 Task: Create in the project WorkWave in Backlog an issue 'Develop a new tool for automated testing of webhooks and APIs', assign it to team member softage.3@softage.net and change the status to IN PROGRESS.
Action: Mouse moved to (205, 323)
Screenshot: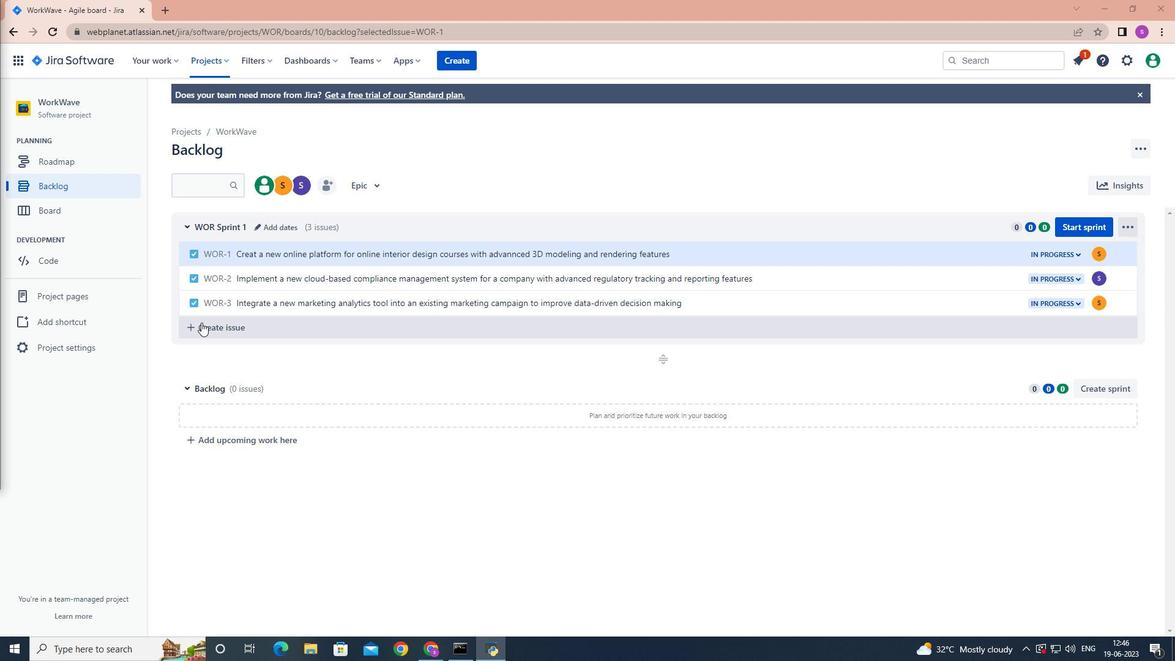 
Action: Mouse pressed left at (205, 323)
Screenshot: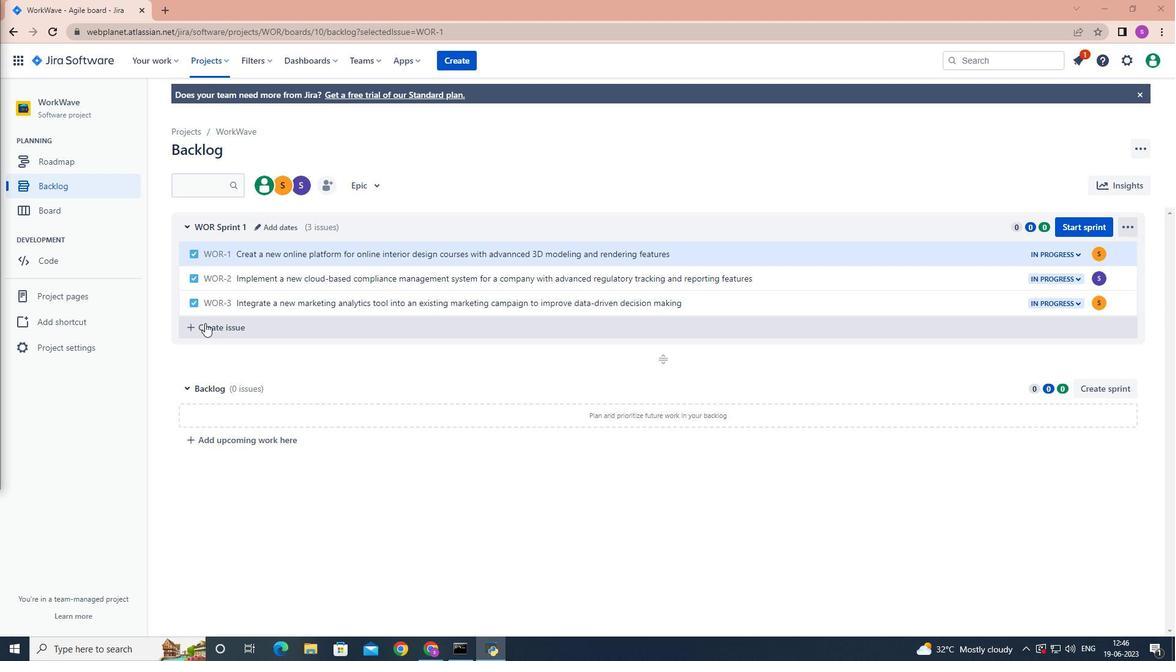 
Action: Mouse moved to (205, 321)
Screenshot: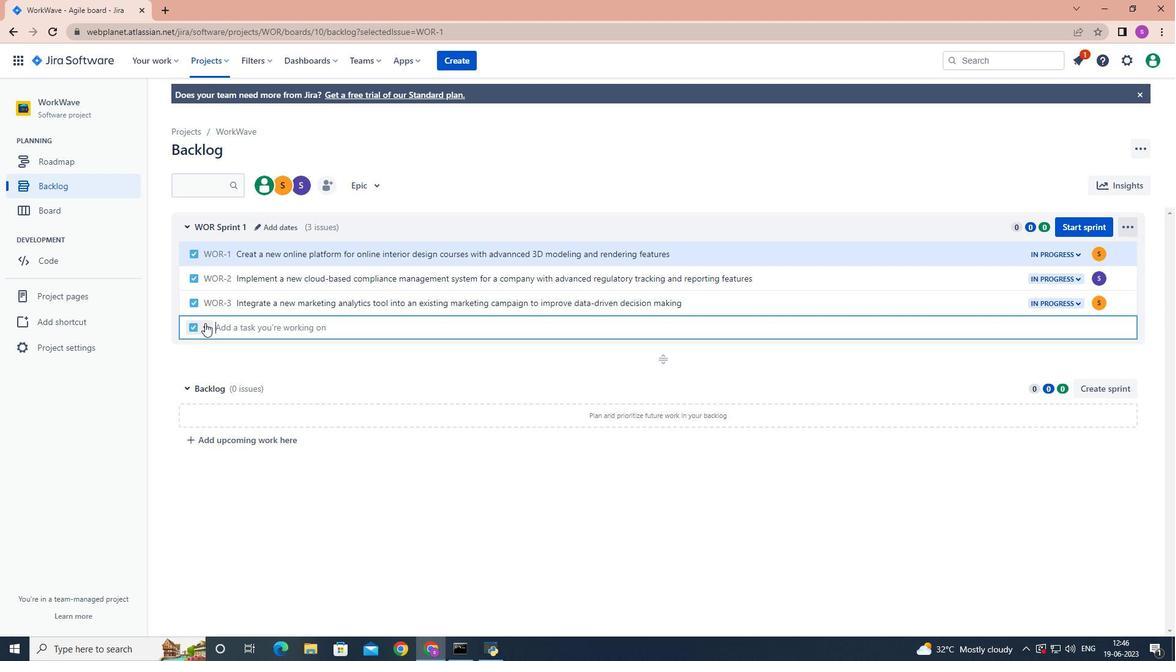 
Action: Key pressed <Key.shift>Develop<Key.space>a<Key.space>new<Key.space>tool<Key.space>for<Key.space>automated<Key.space>testing<Key.space>of<Key.space>webhooks<Key.space>ans<Key.space><Key.shift>APIs<Key.space><Key.enter>
Screenshot: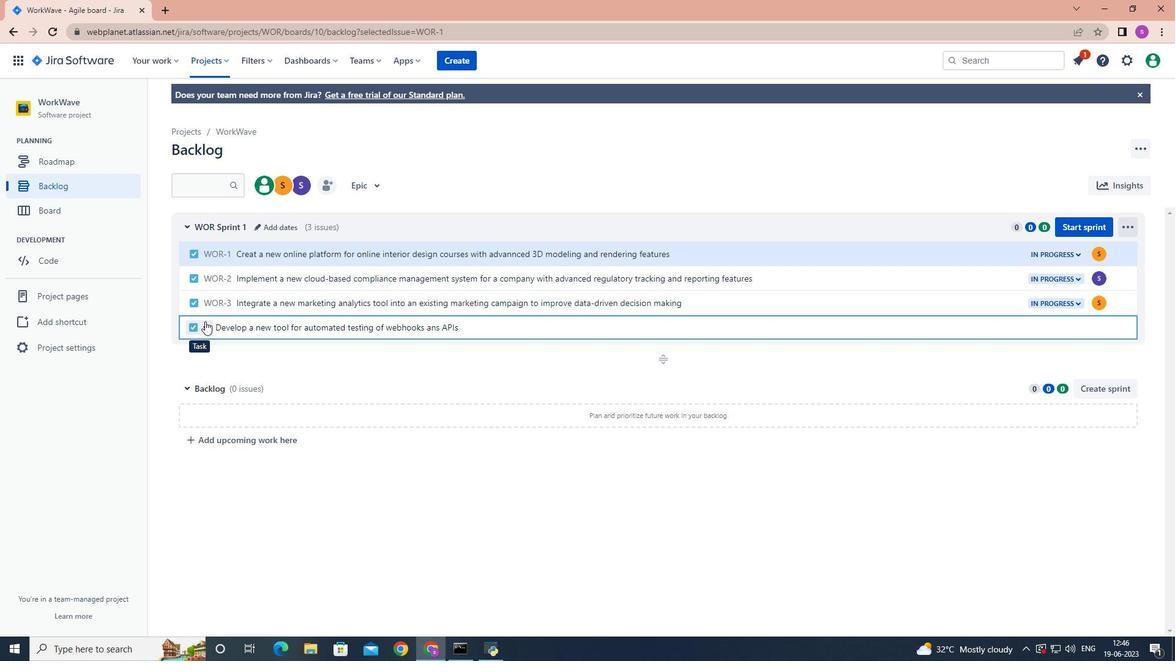 
Action: Mouse moved to (1099, 329)
Screenshot: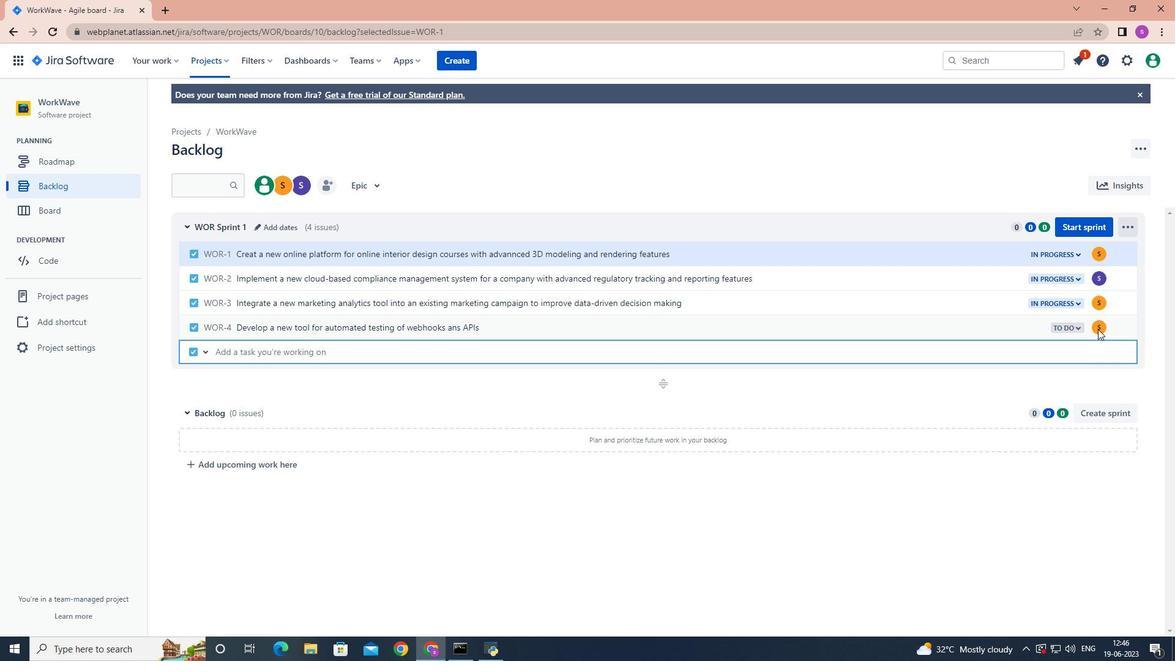 
Action: Mouse pressed left at (1099, 329)
Screenshot: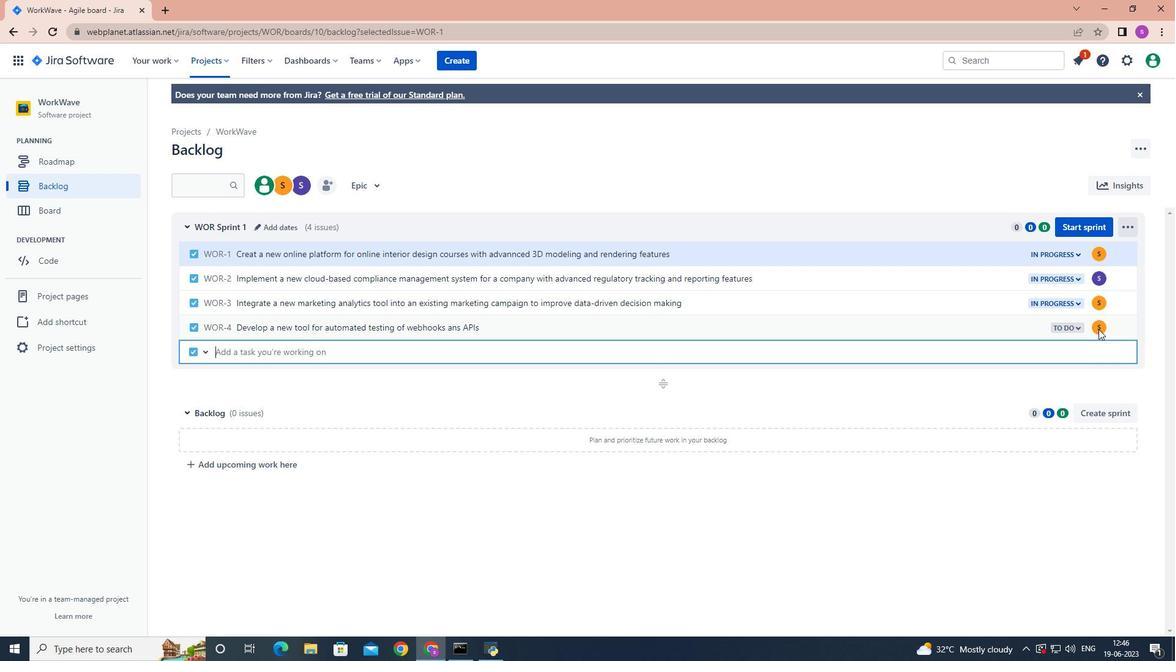 
Action: Mouse pressed left at (1099, 329)
Screenshot: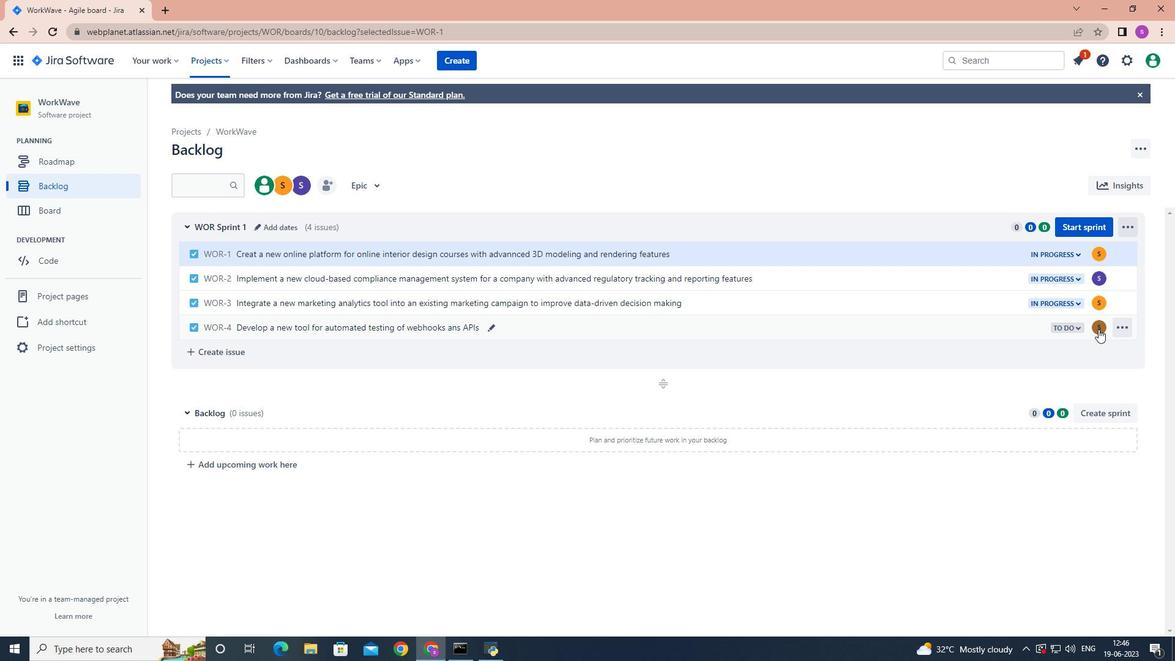 
Action: Mouse moved to (991, 309)
Screenshot: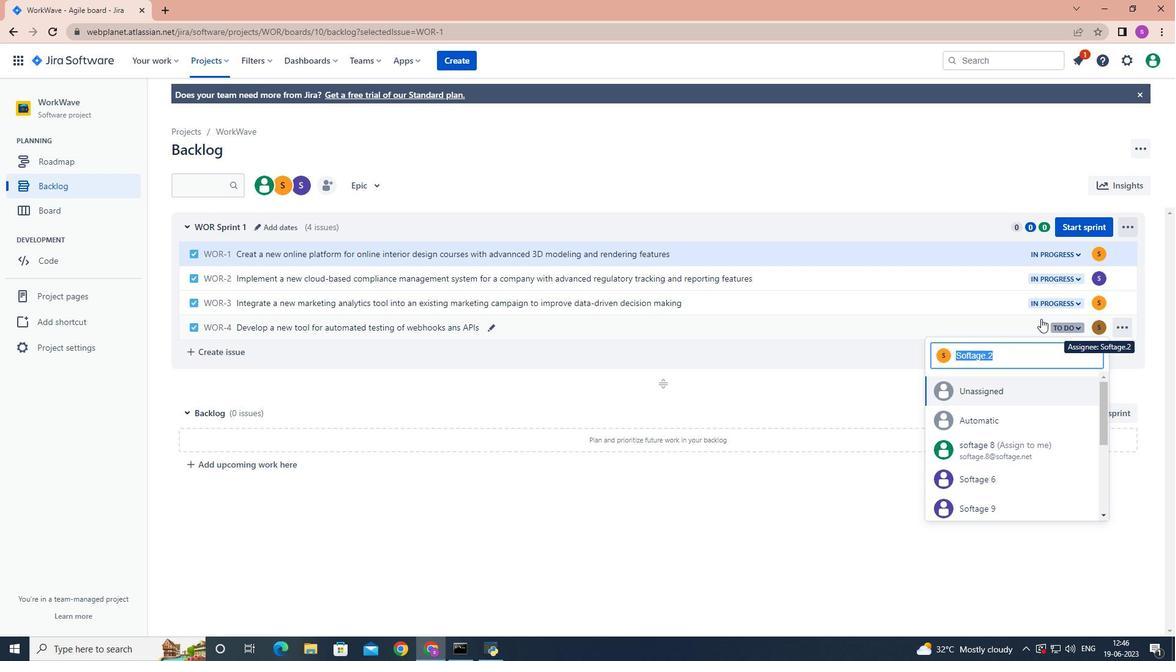 
Action: Key pressed softage.3
Screenshot: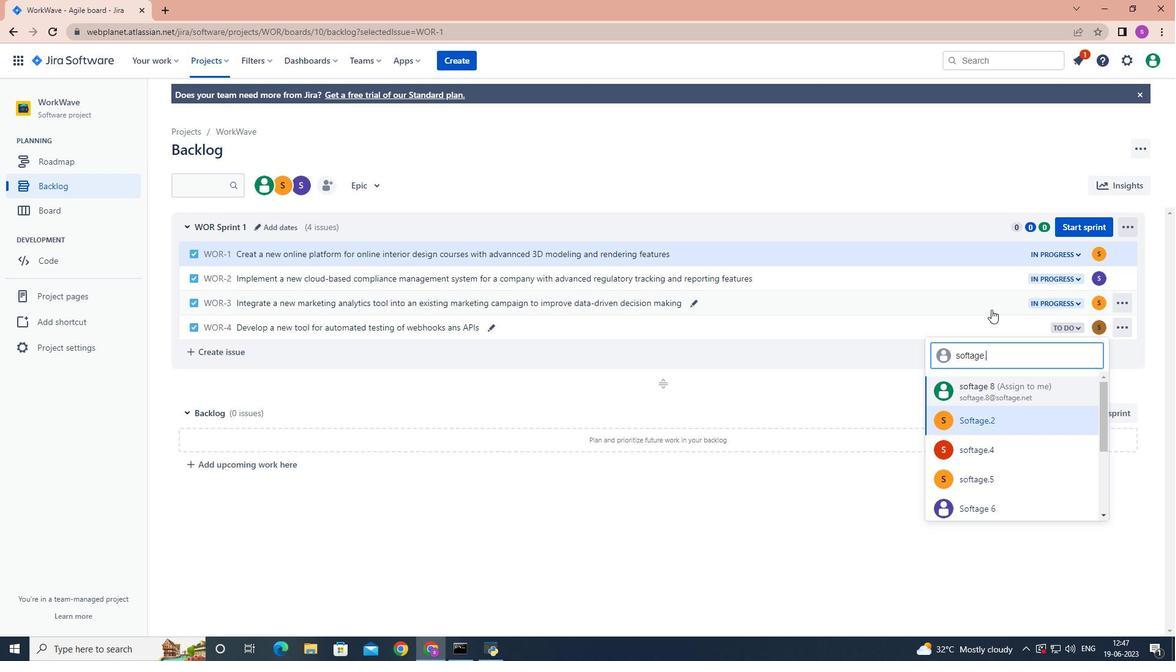 
Action: Mouse moved to (993, 420)
Screenshot: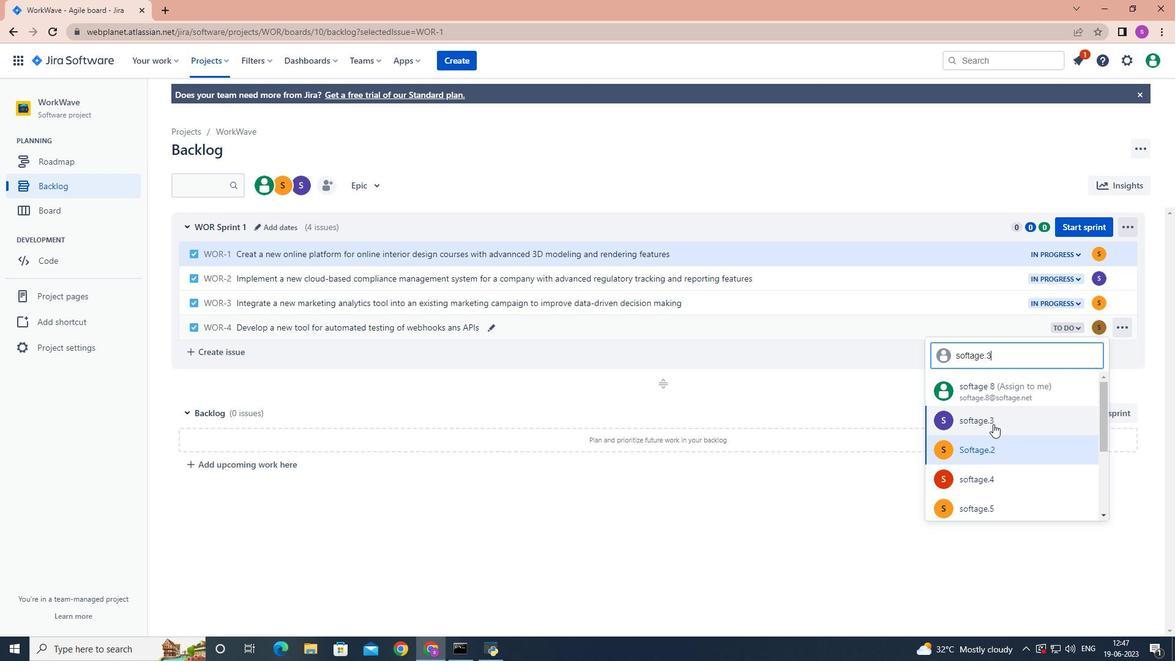 
Action: Mouse pressed left at (993, 420)
Screenshot: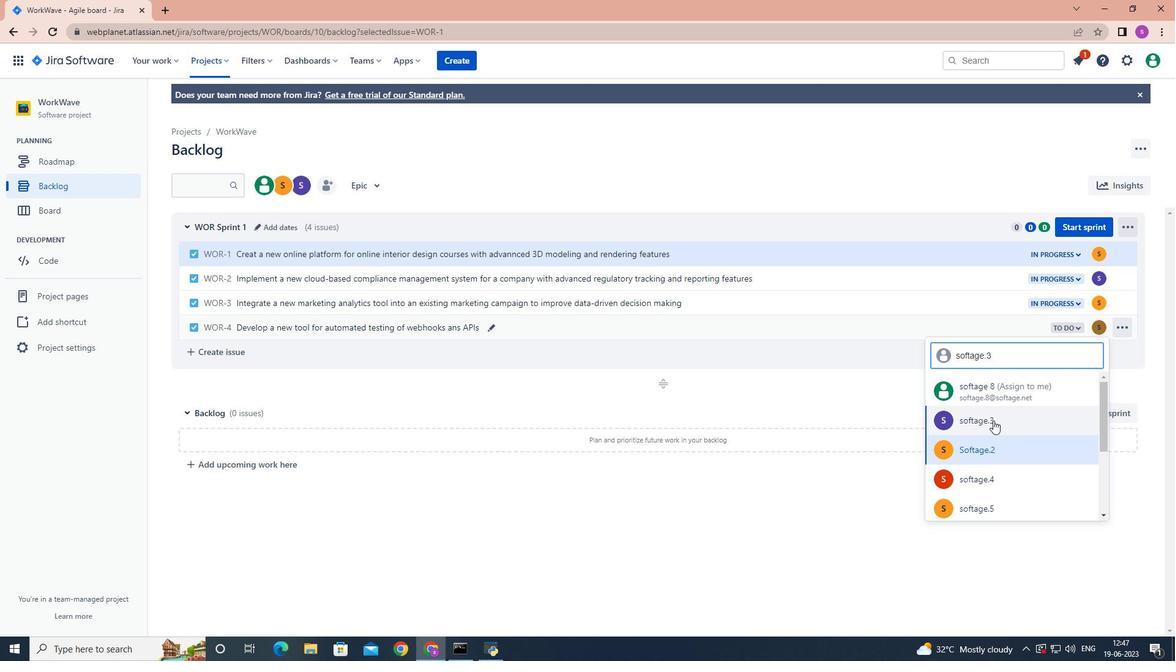 
Action: Mouse moved to (1078, 326)
Screenshot: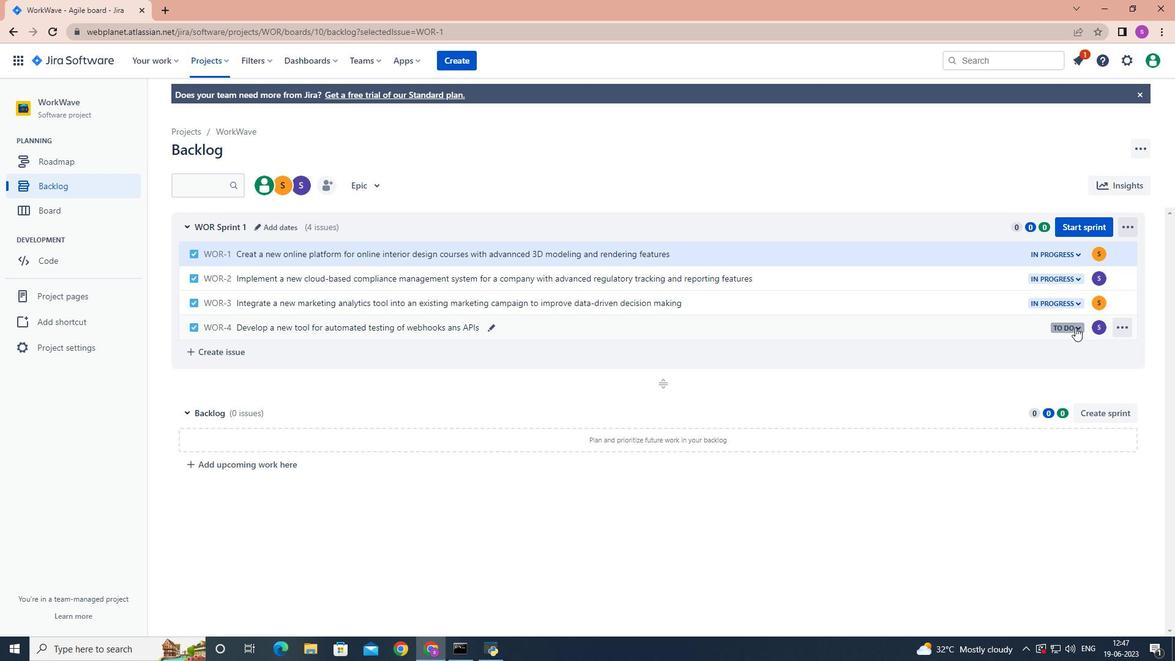 
Action: Mouse pressed left at (1078, 326)
Screenshot: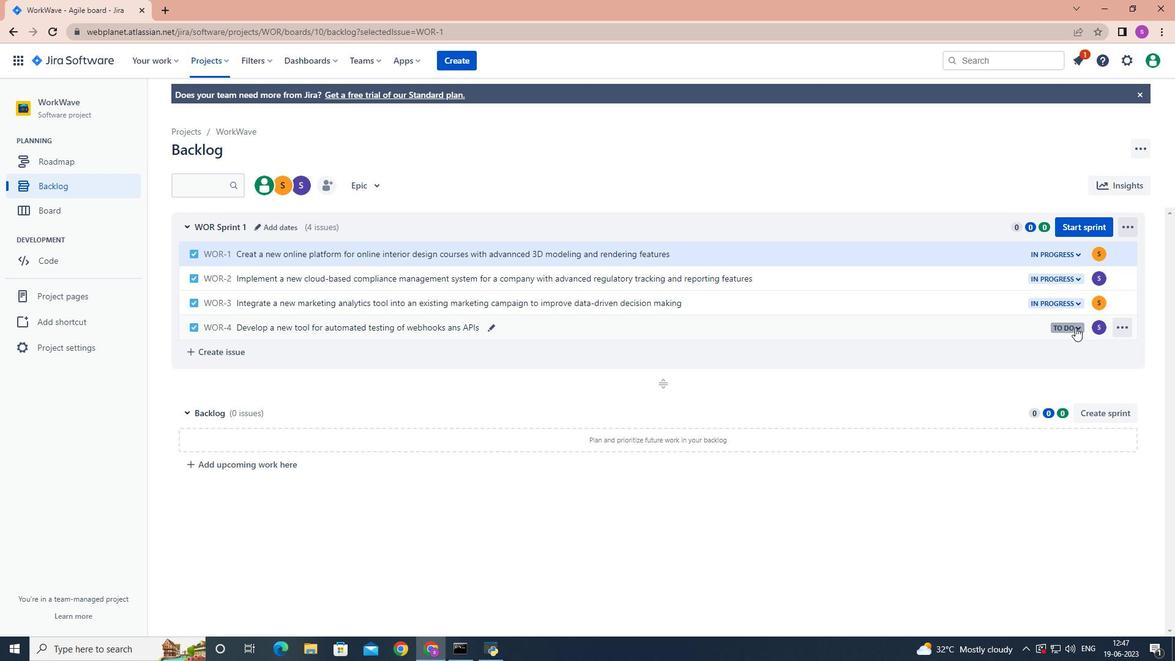 
Action: Mouse moved to (990, 349)
Screenshot: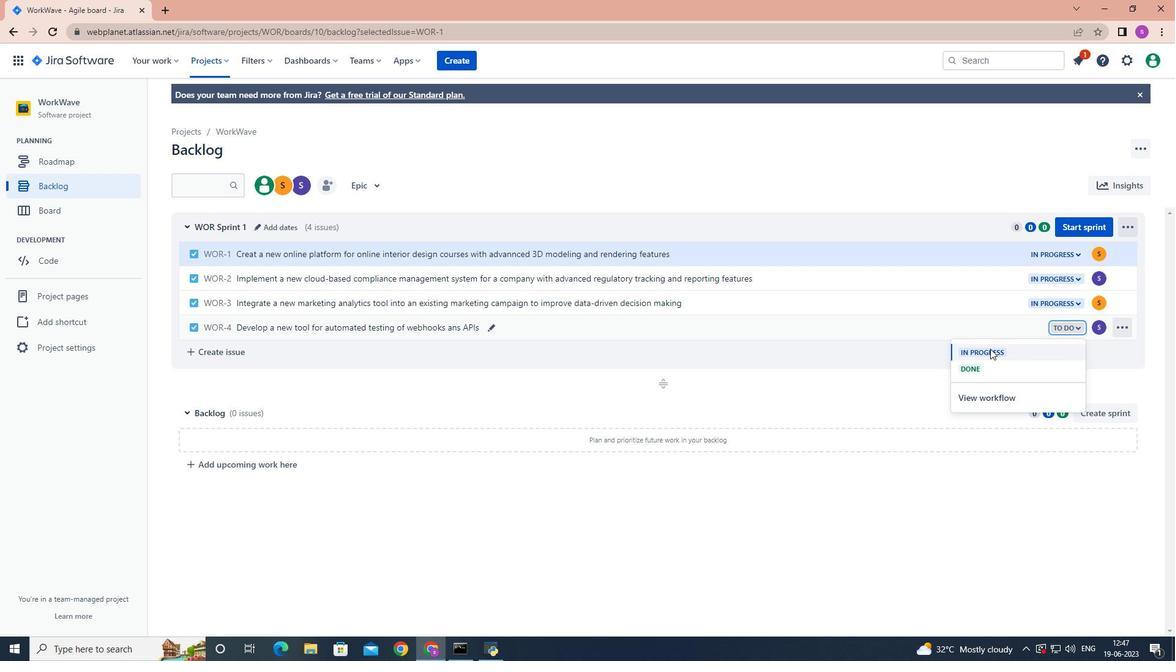 
Action: Mouse pressed left at (990, 349)
Screenshot: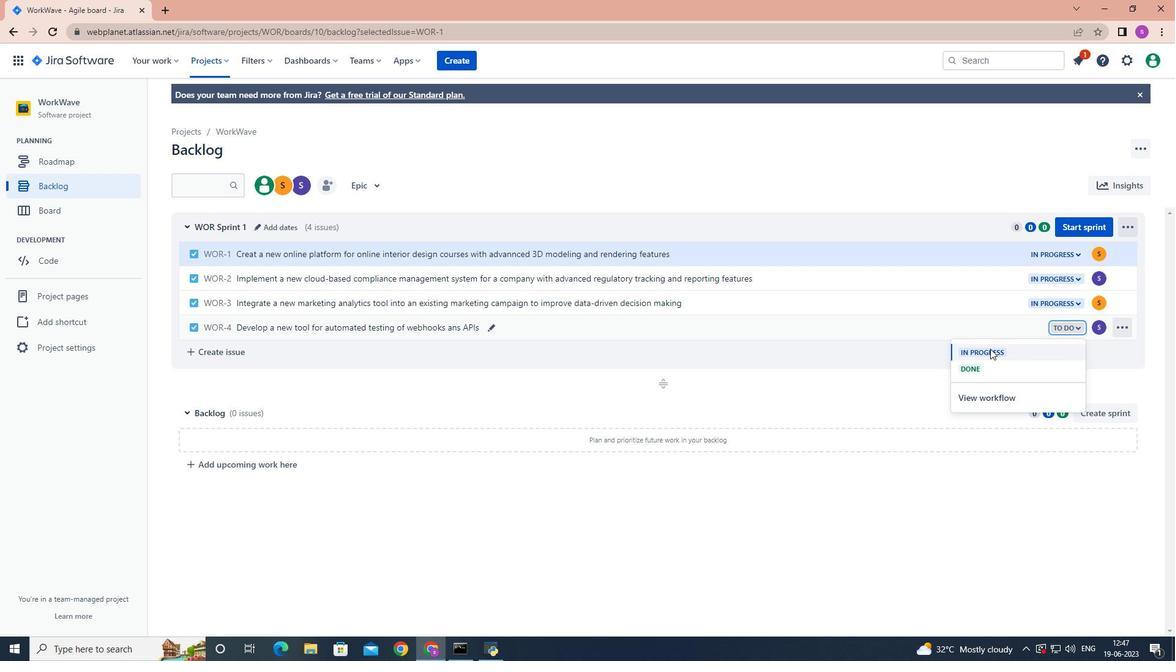 
Action: Mouse moved to (803, 633)
Screenshot: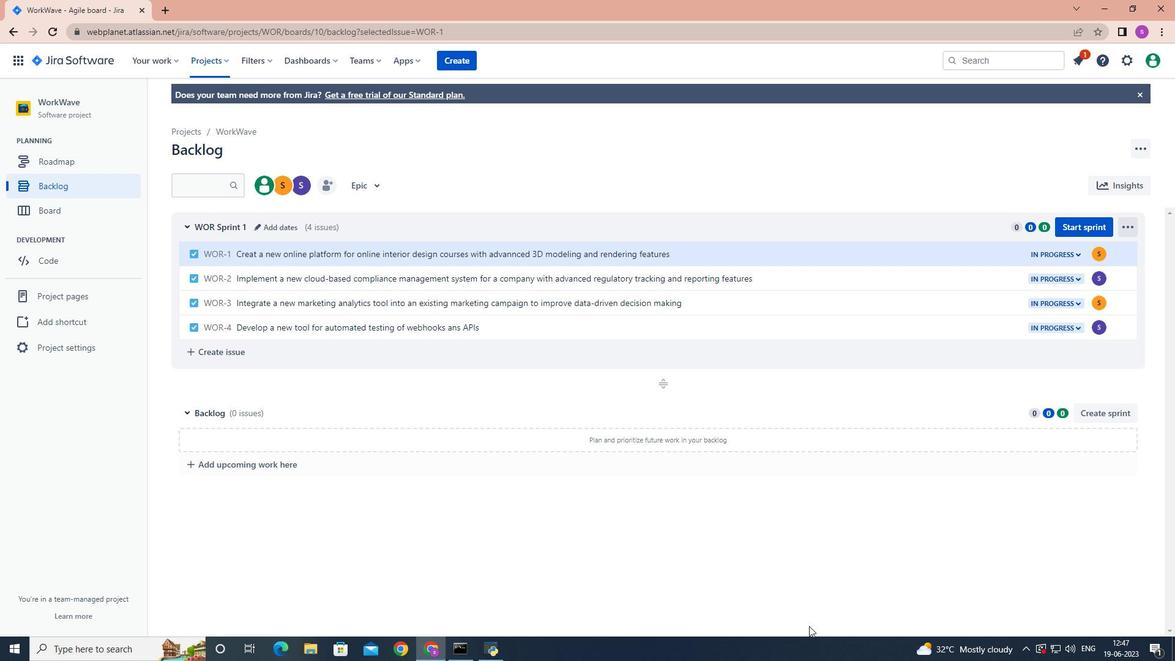 
